 Task: Change text font to arial.
Action: Mouse moved to (860, 299)
Screenshot: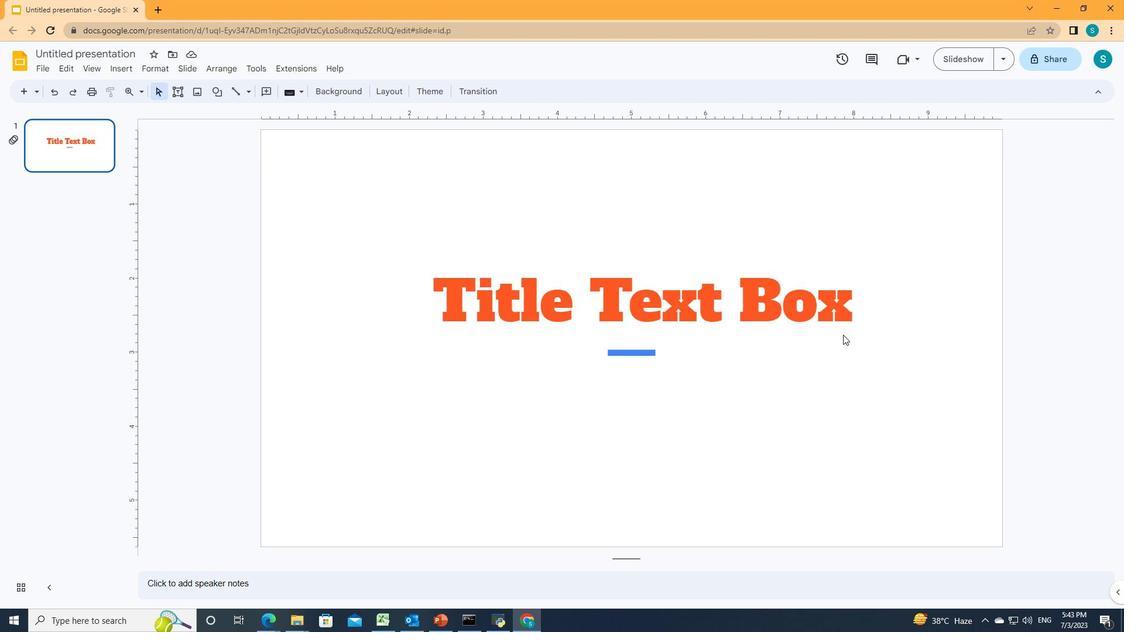 
Action: Mouse pressed left at (860, 299)
Screenshot: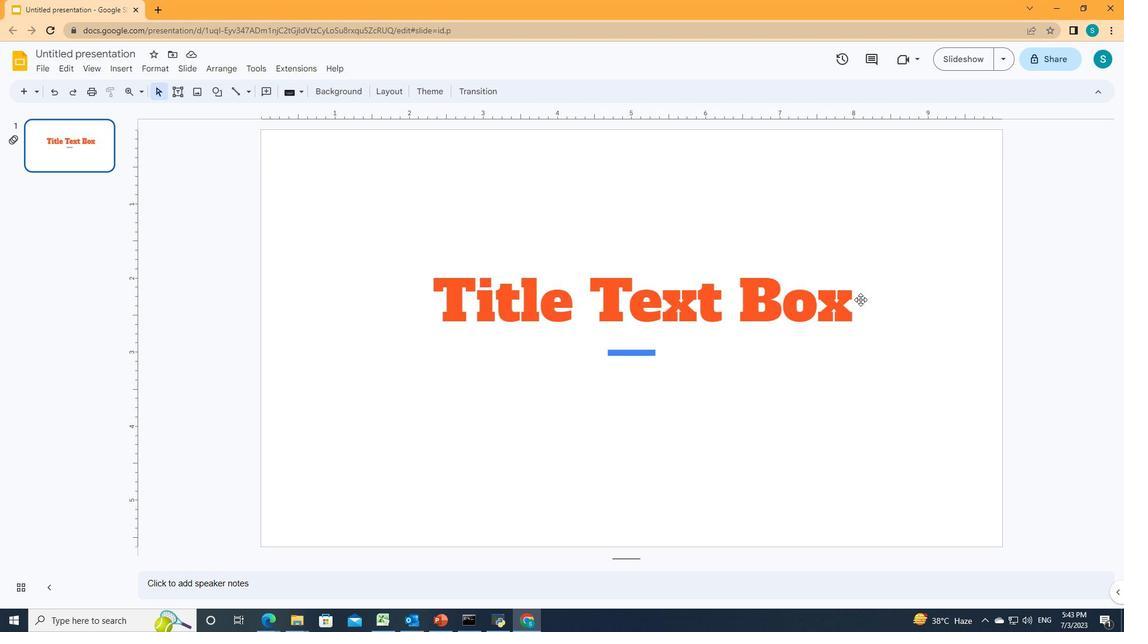 
Action: Mouse pressed left at (860, 299)
Screenshot: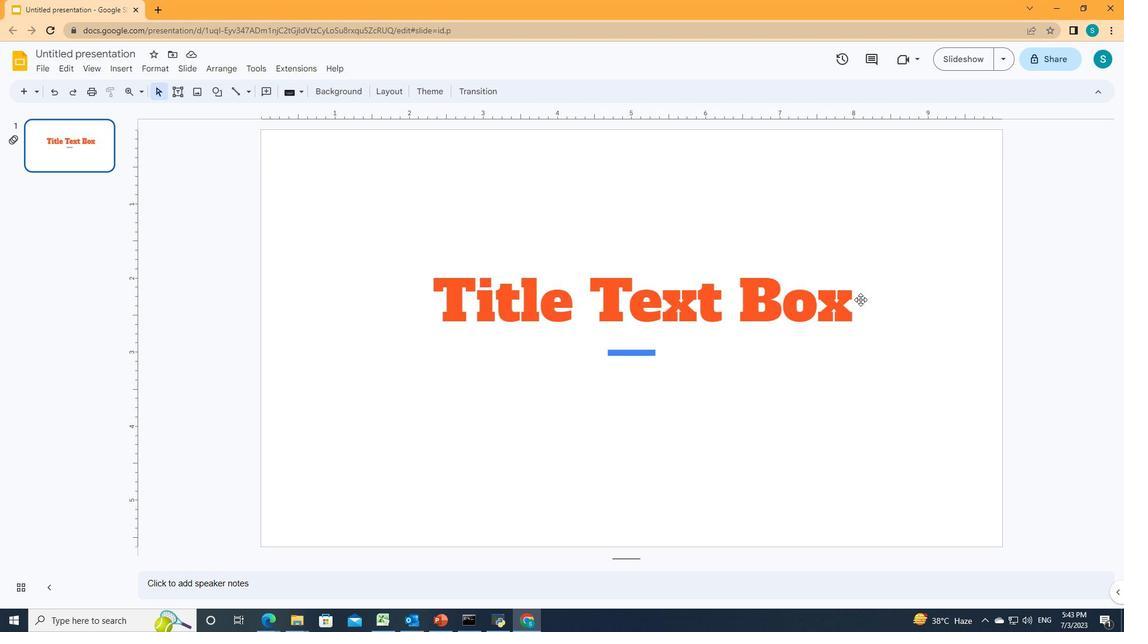 
Action: Mouse pressed left at (860, 299)
Screenshot: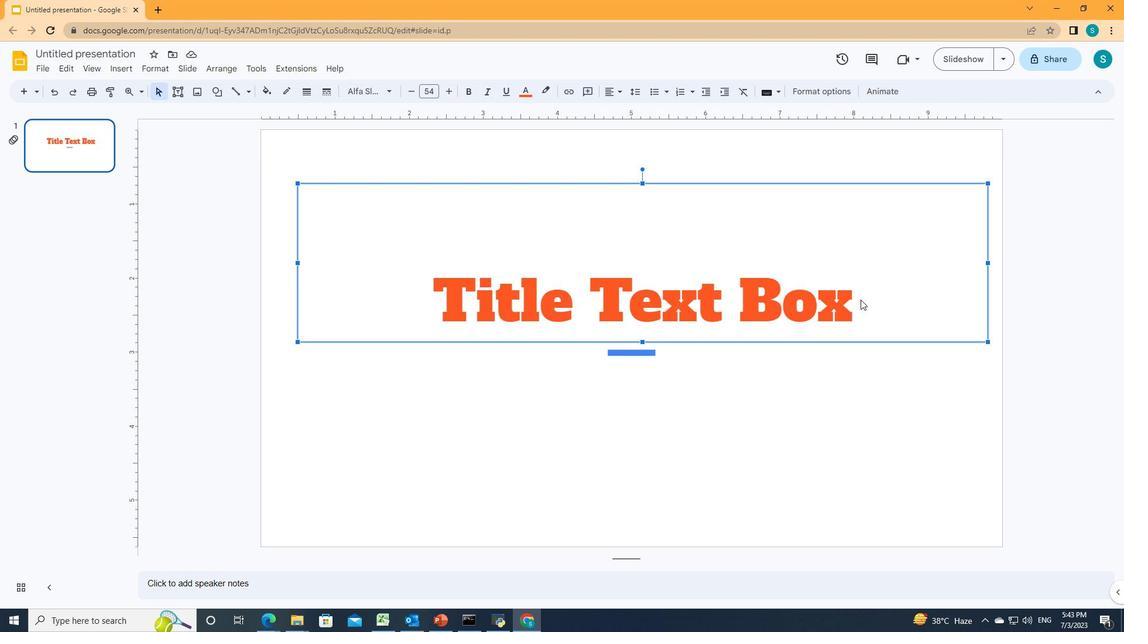 
Action: Mouse pressed left at (860, 299)
Screenshot: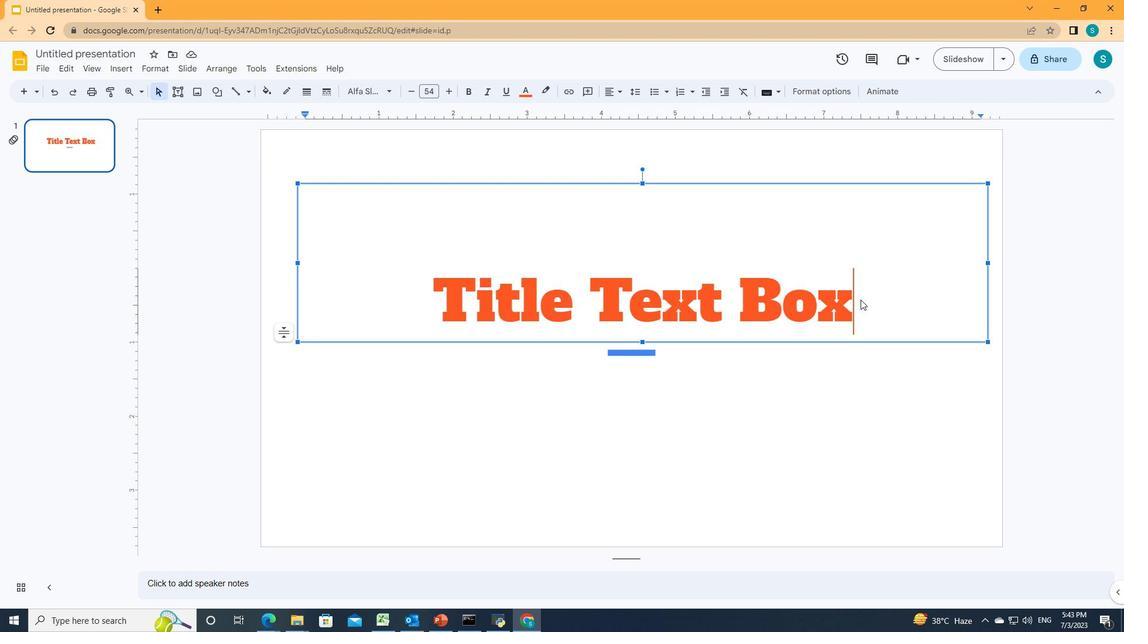 
Action: Mouse pressed left at (860, 299)
Screenshot: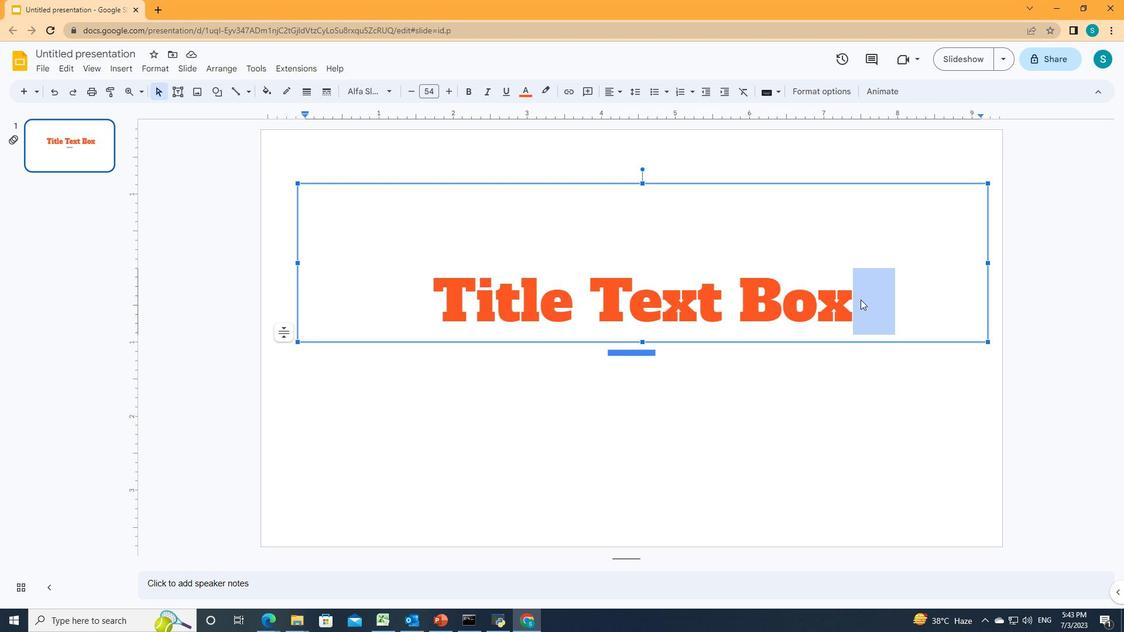 
Action: Mouse moved to (389, 89)
Screenshot: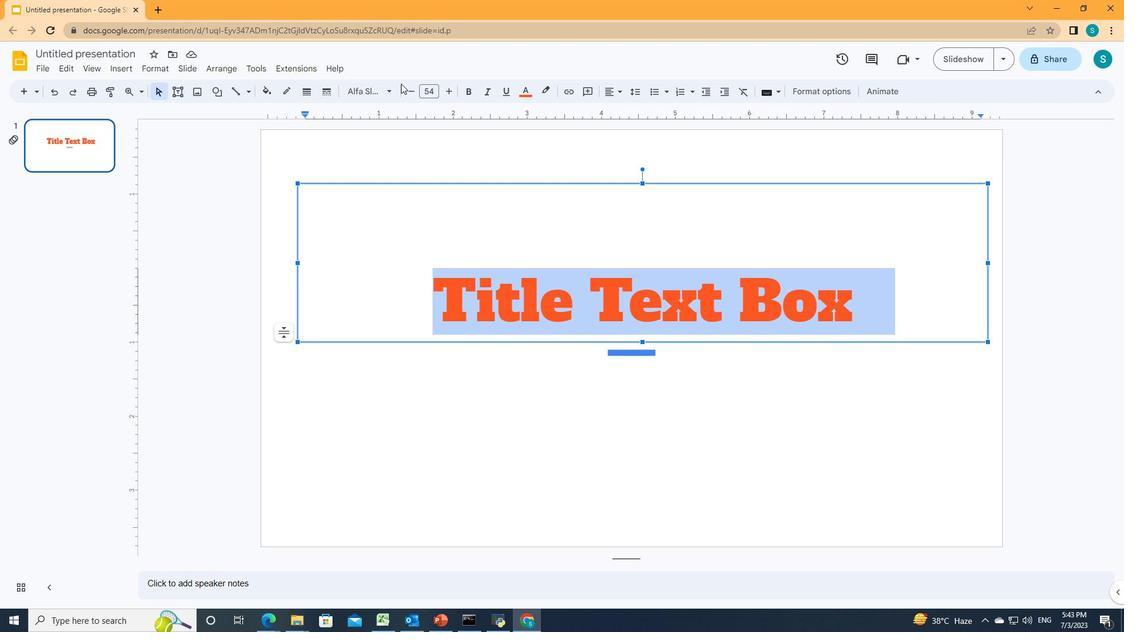 
Action: Mouse pressed left at (389, 89)
Screenshot: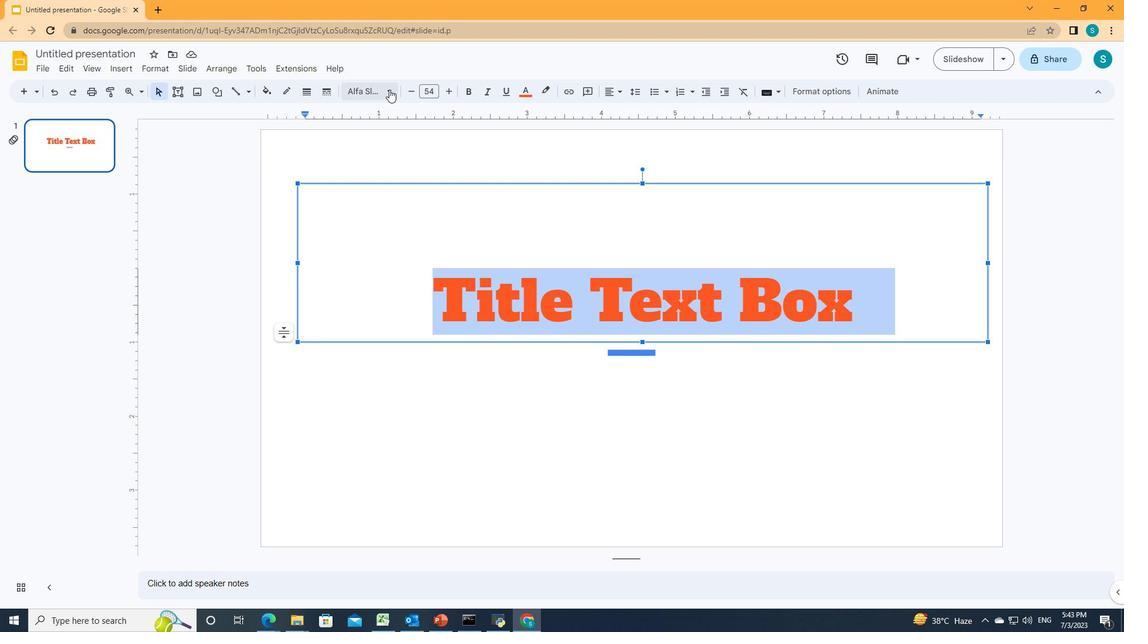 
Action: Mouse moved to (375, 195)
Screenshot: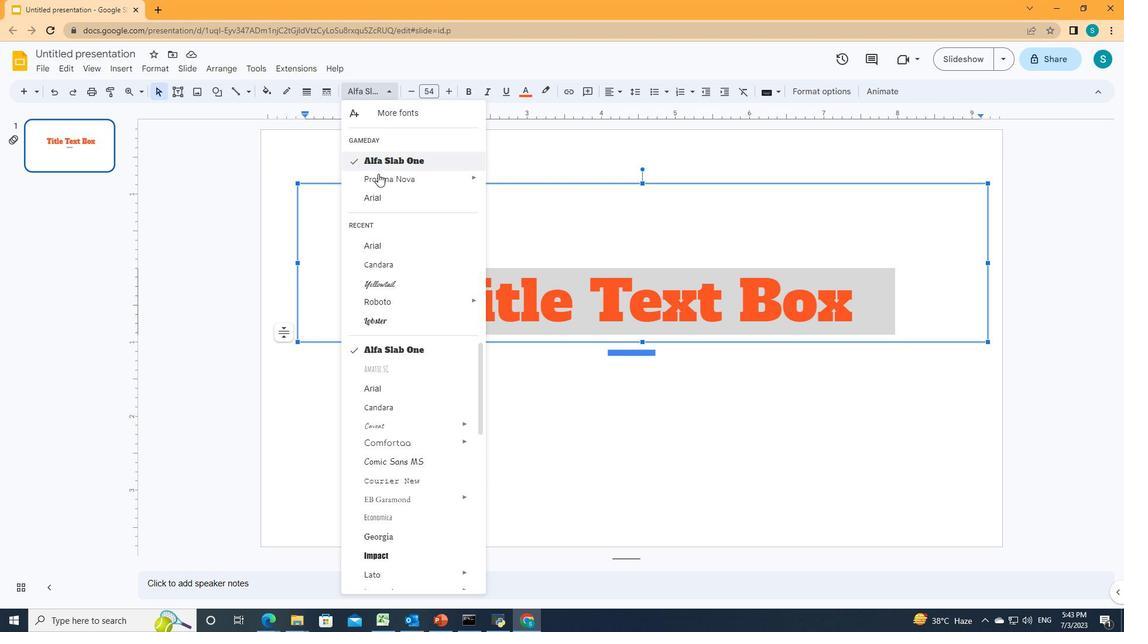 
Action: Mouse pressed left at (375, 195)
Screenshot: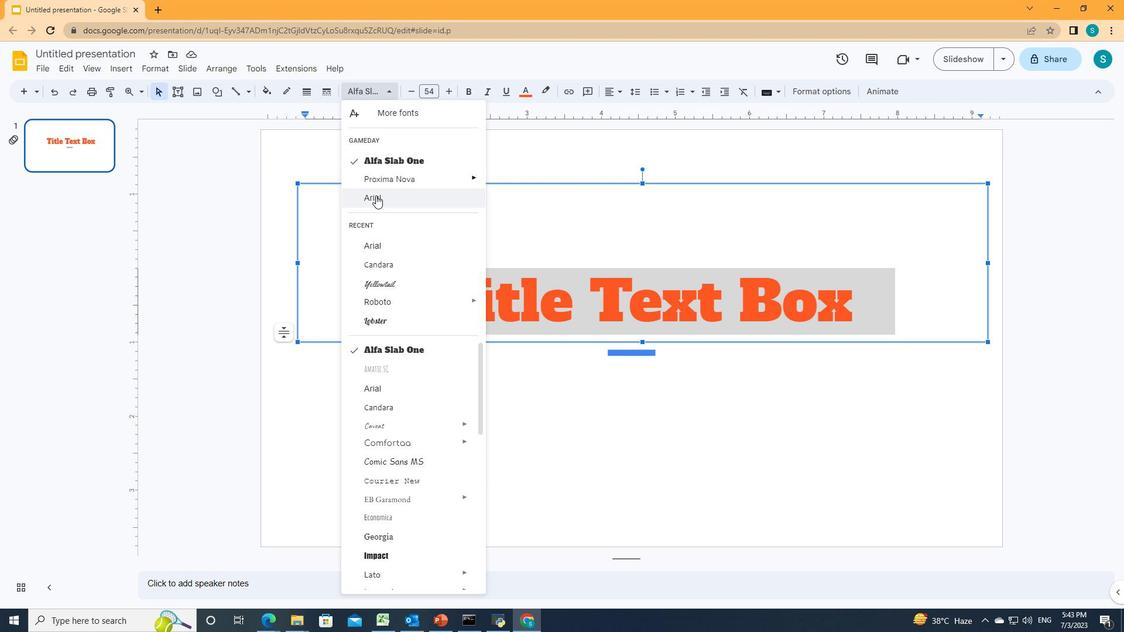
